 Task: Create a rule from the Agile list, Priority changed -> Complete task in the project BellTech if Priority Cleared then Complete Task
Action: Mouse moved to (898, 439)
Screenshot: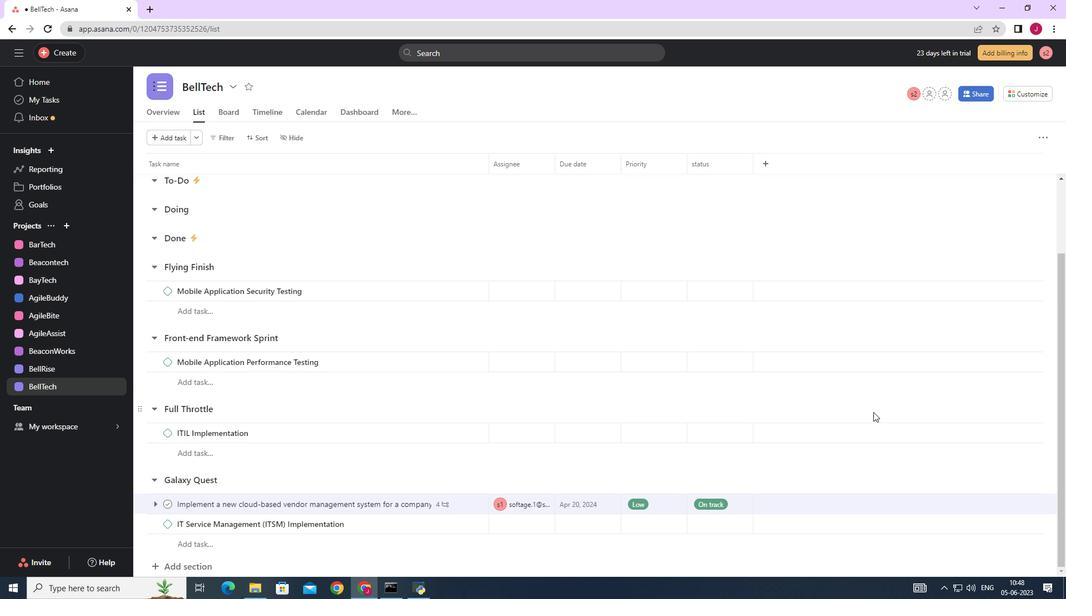 
Action: Mouse scrolled (898, 439) with delta (0, 0)
Screenshot: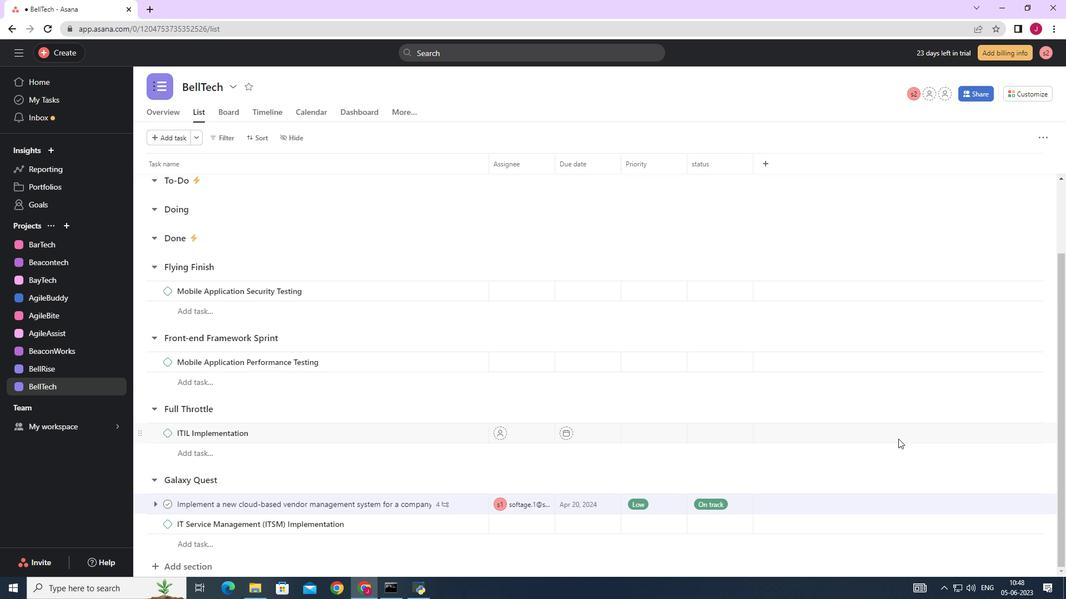 
Action: Mouse scrolled (898, 439) with delta (0, 0)
Screenshot: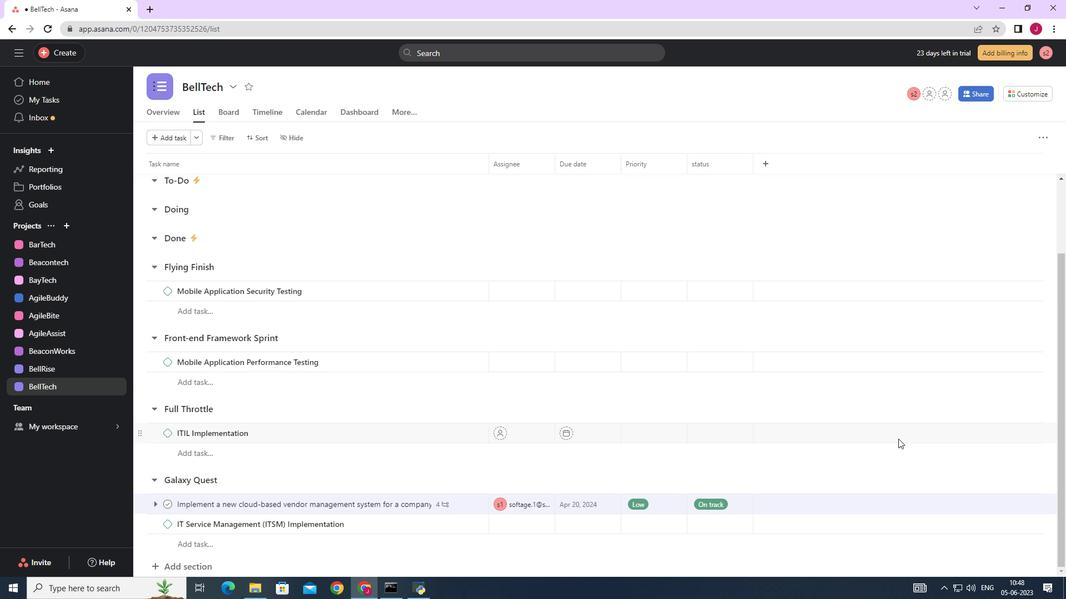 
Action: Mouse scrolled (898, 439) with delta (0, 0)
Screenshot: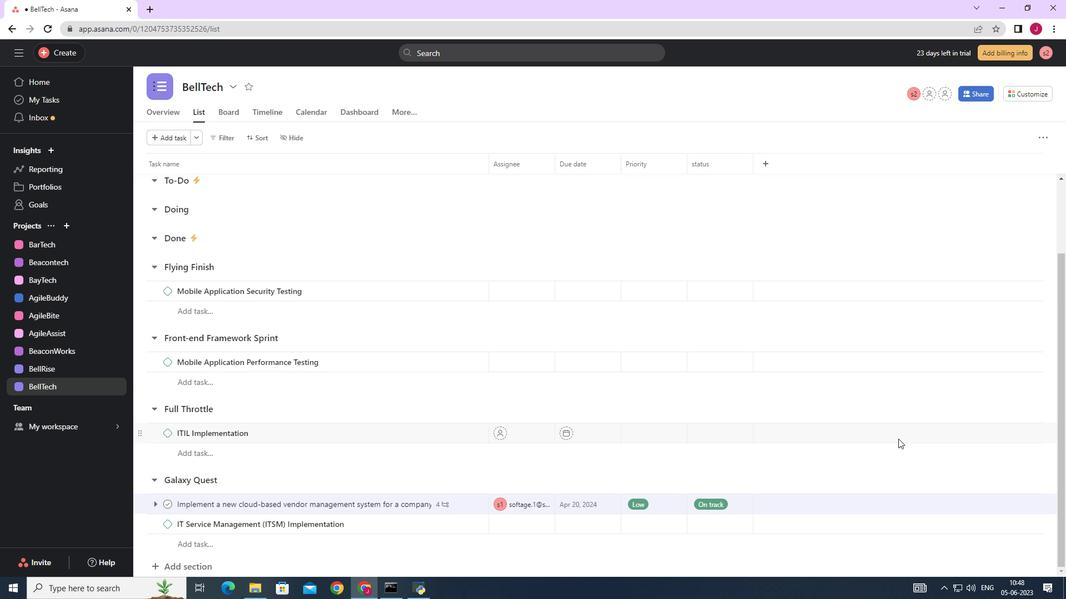 
Action: Mouse moved to (891, 465)
Screenshot: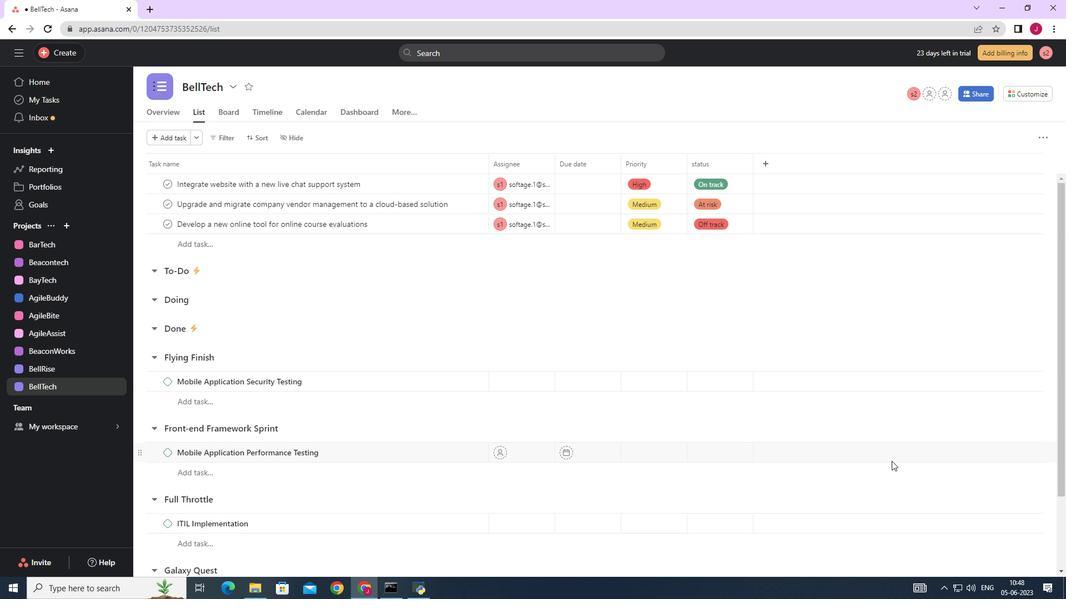 
Action: Mouse scrolled (891, 465) with delta (0, 0)
Screenshot: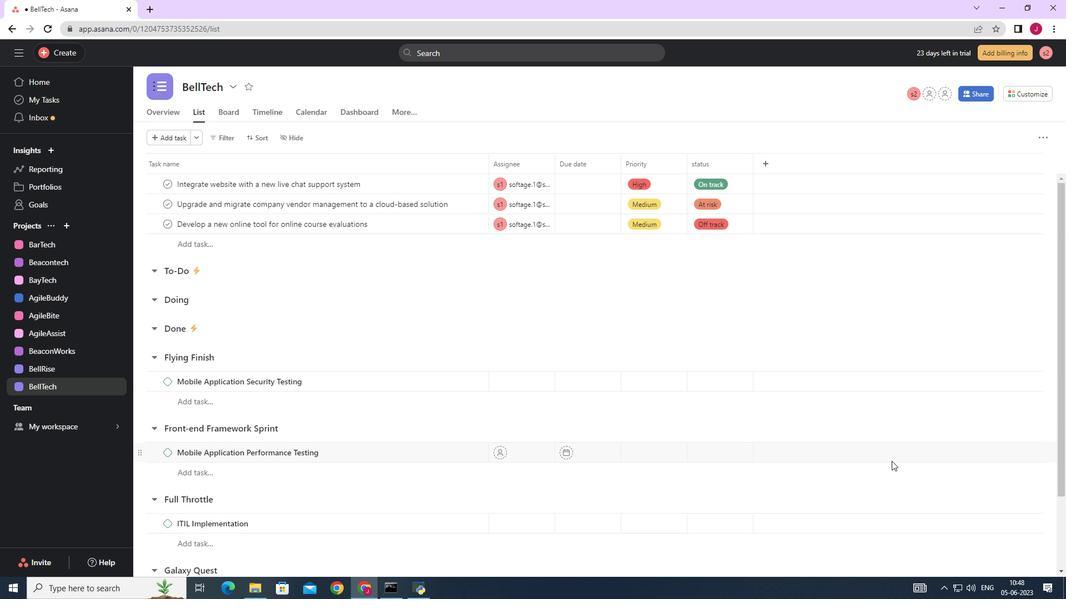 
Action: Mouse scrolled (891, 465) with delta (0, 0)
Screenshot: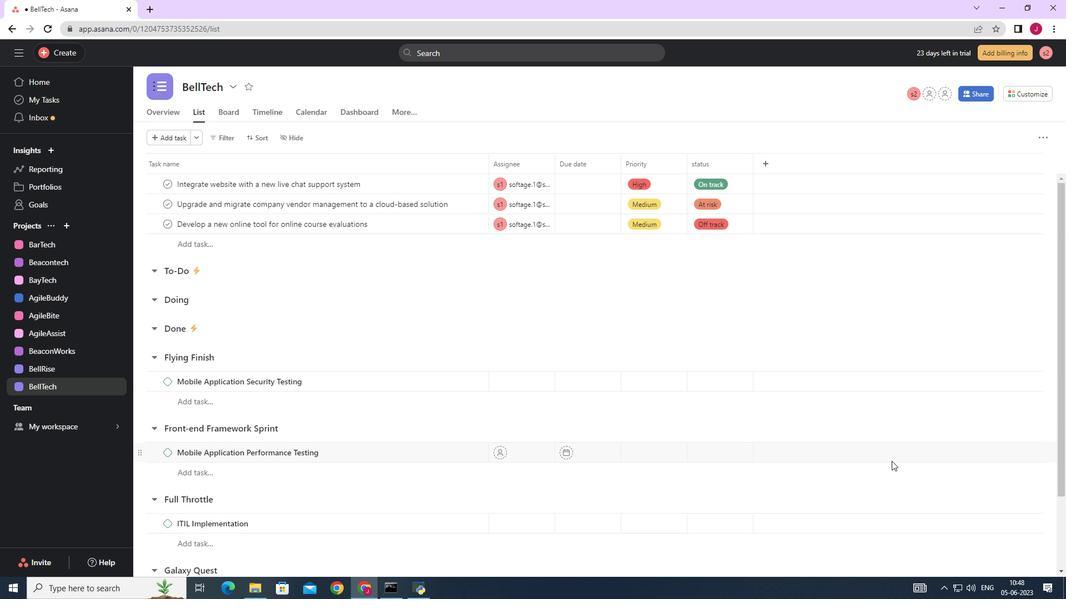 
Action: Mouse scrolled (891, 465) with delta (0, 0)
Screenshot: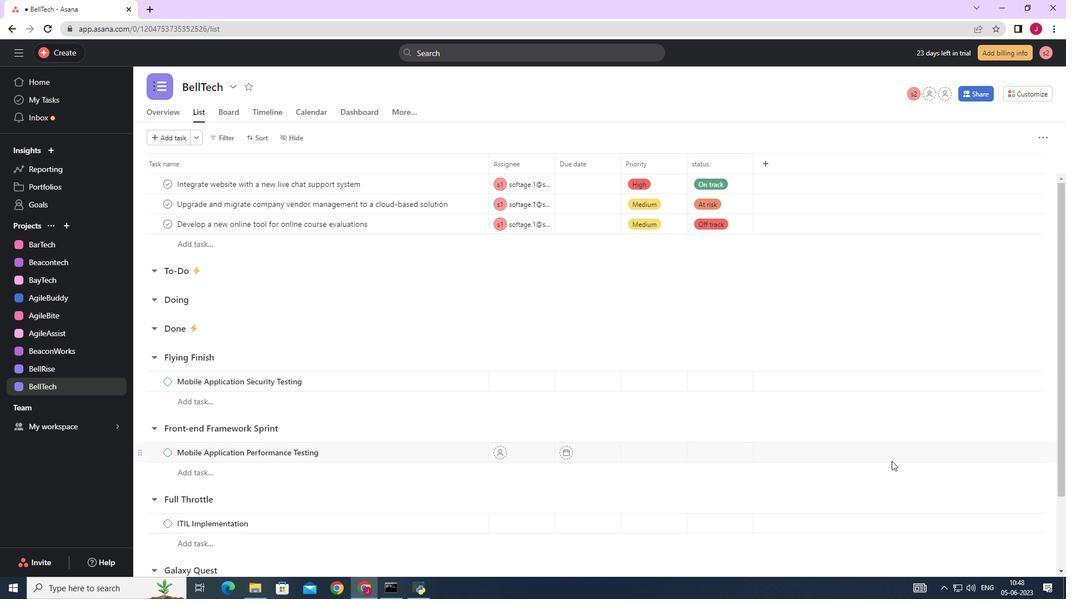 
Action: Mouse scrolled (891, 465) with delta (0, 0)
Screenshot: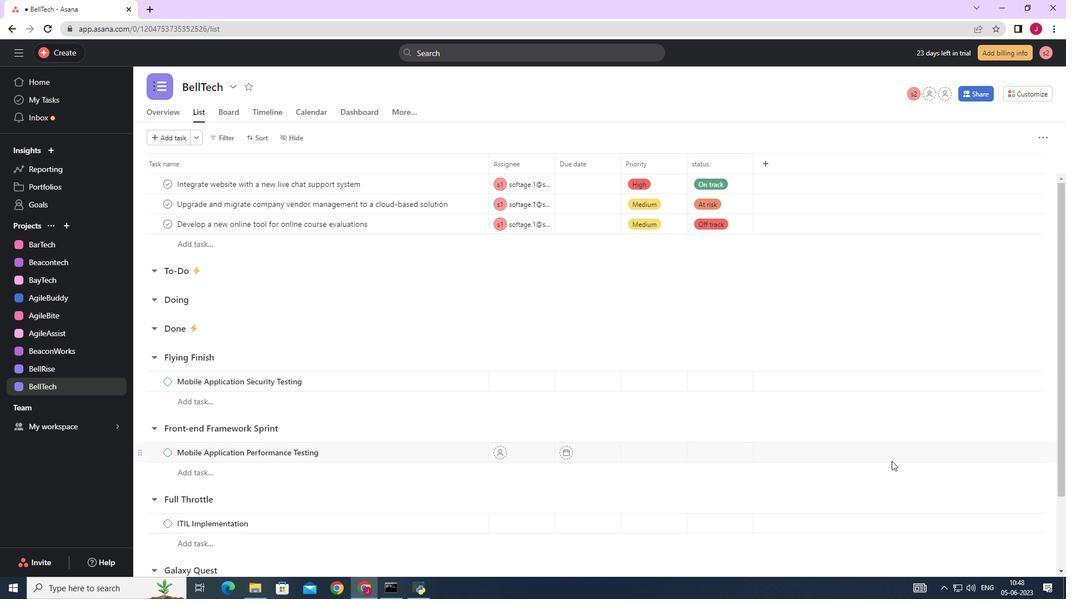 
Action: Mouse moved to (891, 466)
Screenshot: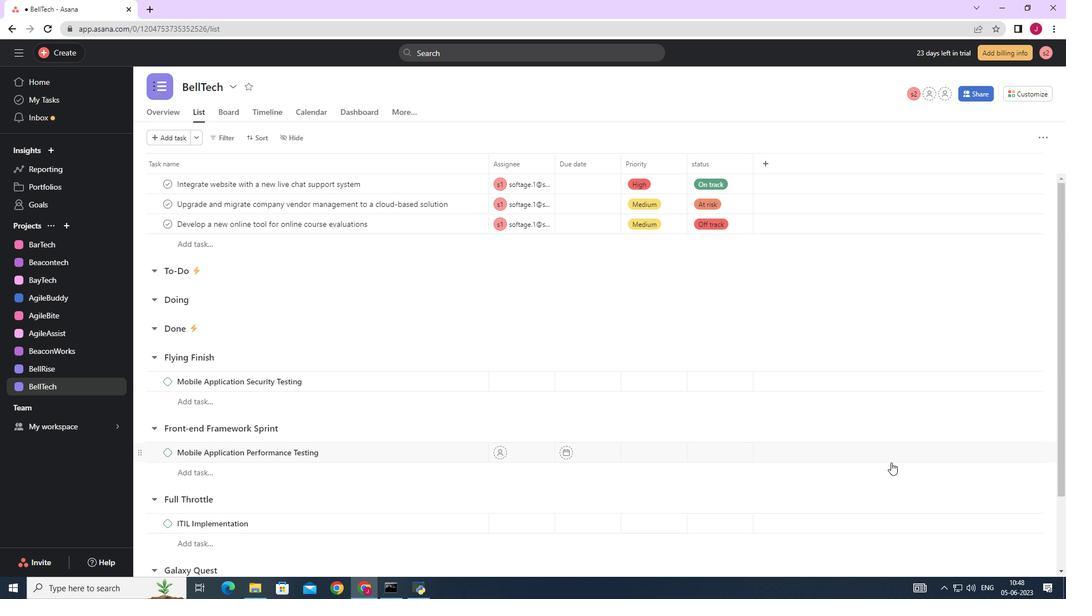 
Action: Mouse scrolled (891, 465) with delta (0, 0)
Screenshot: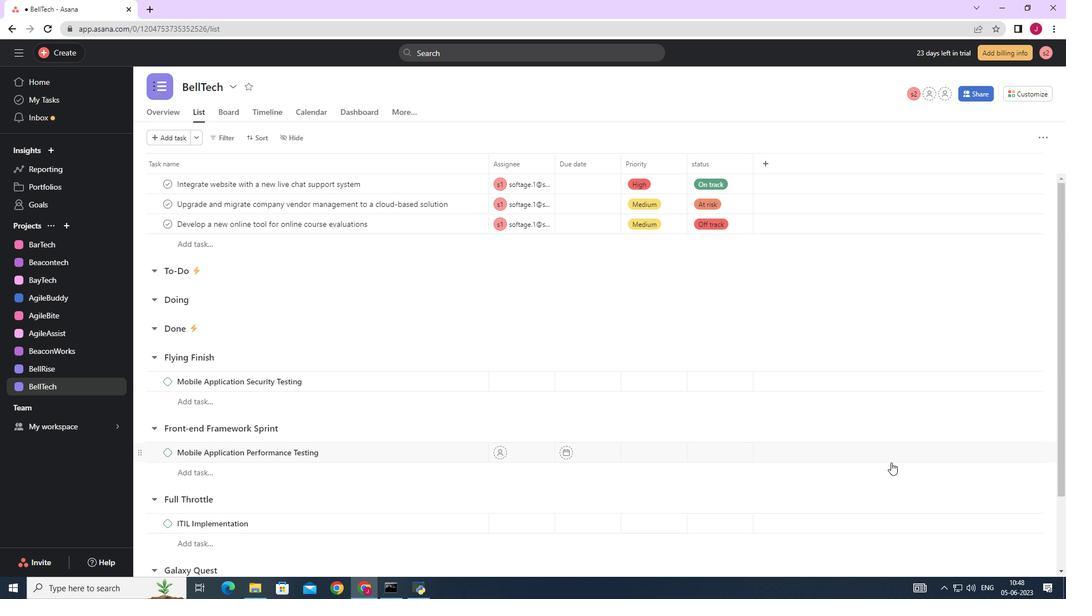 
Action: Mouse moved to (1037, 95)
Screenshot: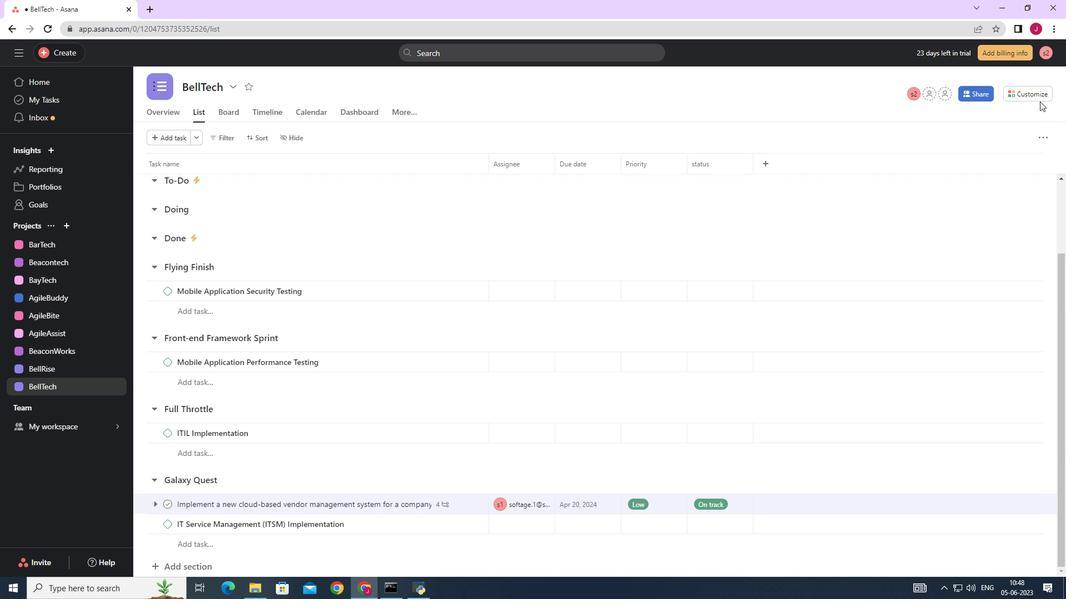 
Action: Mouse pressed left at (1037, 95)
Screenshot: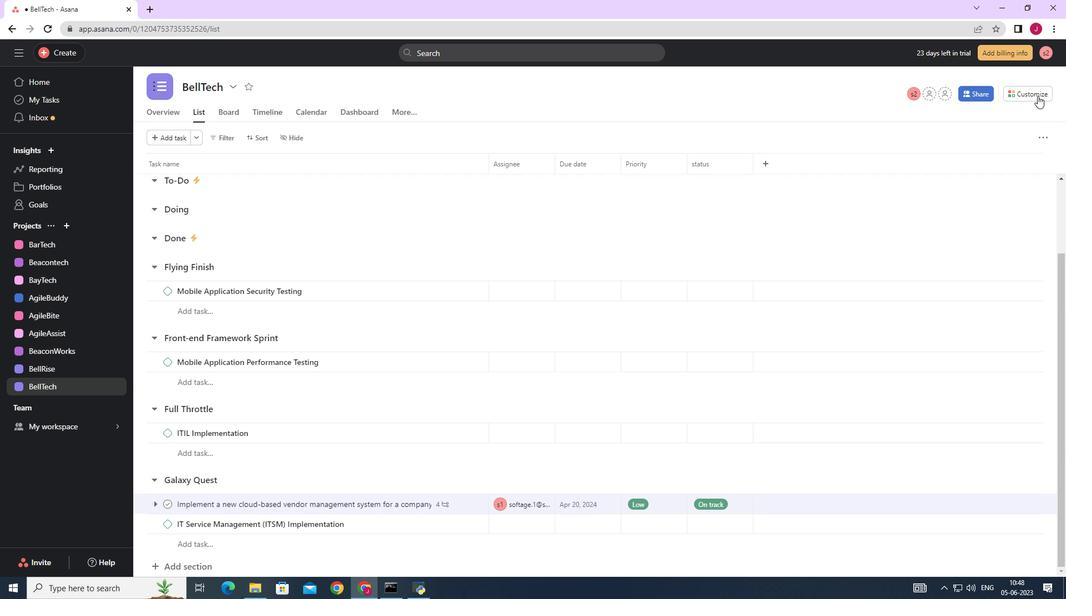 
Action: Mouse moved to (834, 244)
Screenshot: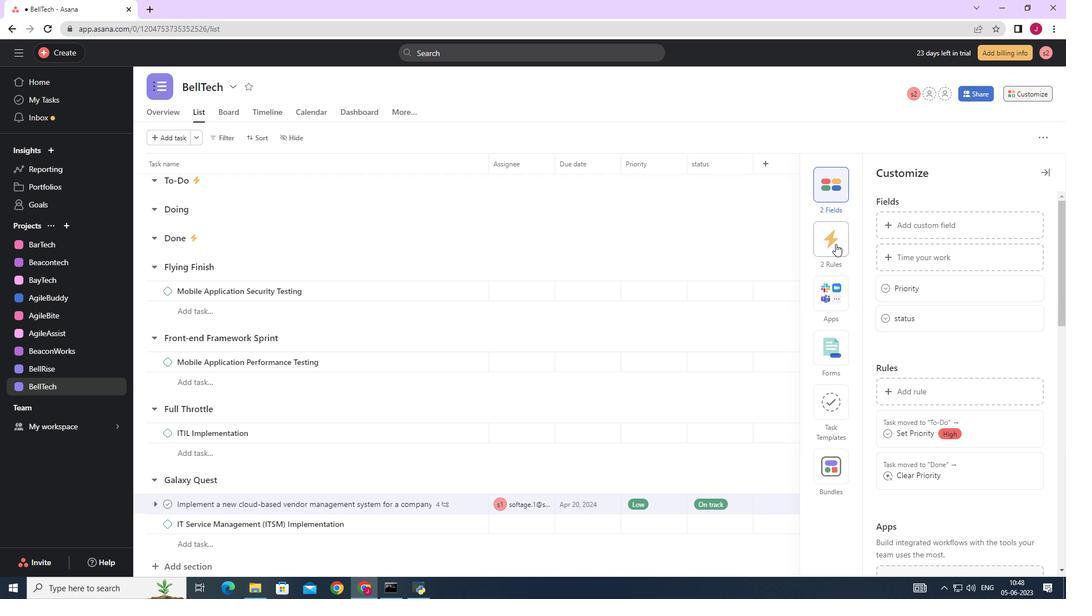 
Action: Mouse pressed left at (834, 244)
Screenshot: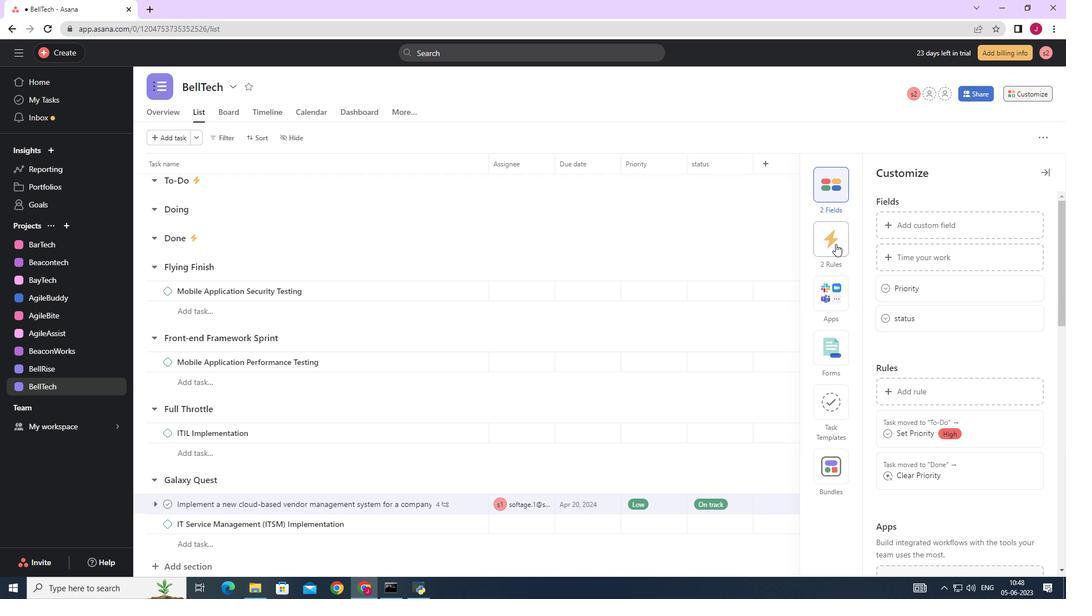 
Action: Mouse moved to (920, 230)
Screenshot: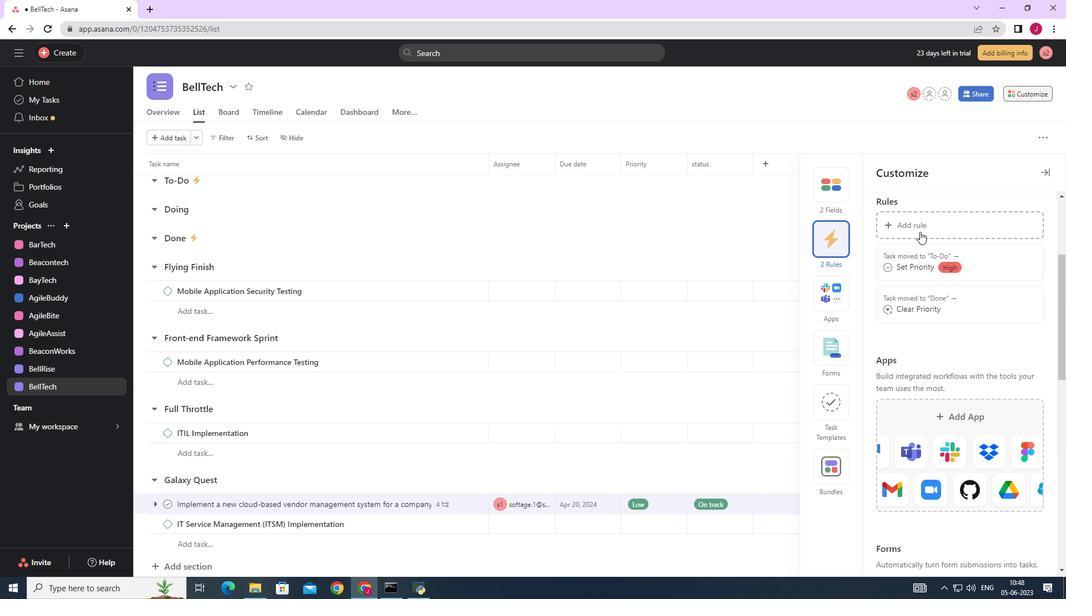 
Action: Mouse pressed left at (920, 230)
Screenshot: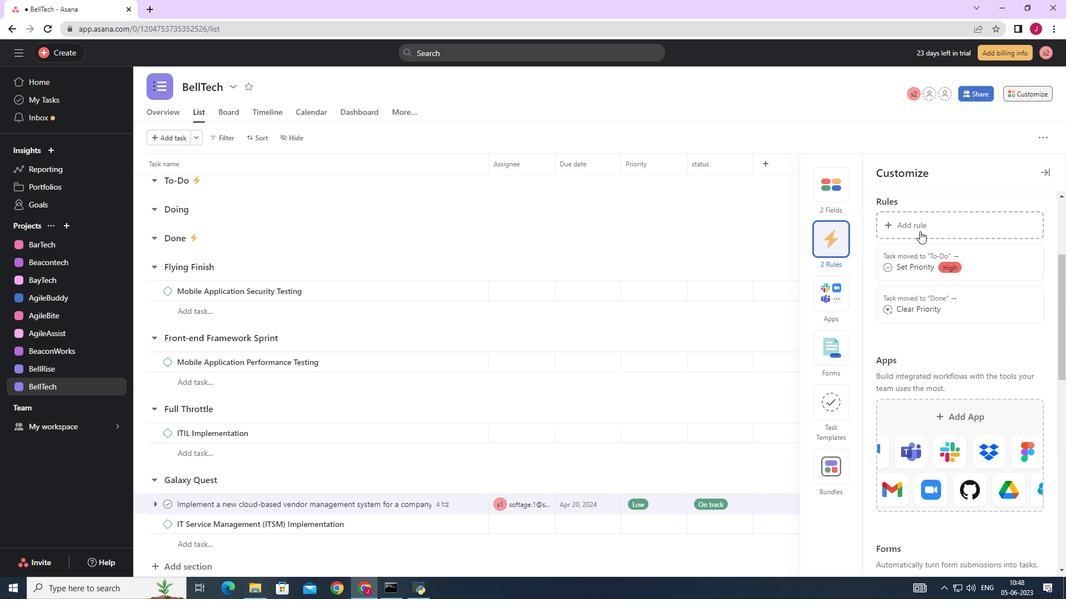 
Action: Mouse moved to (226, 164)
Screenshot: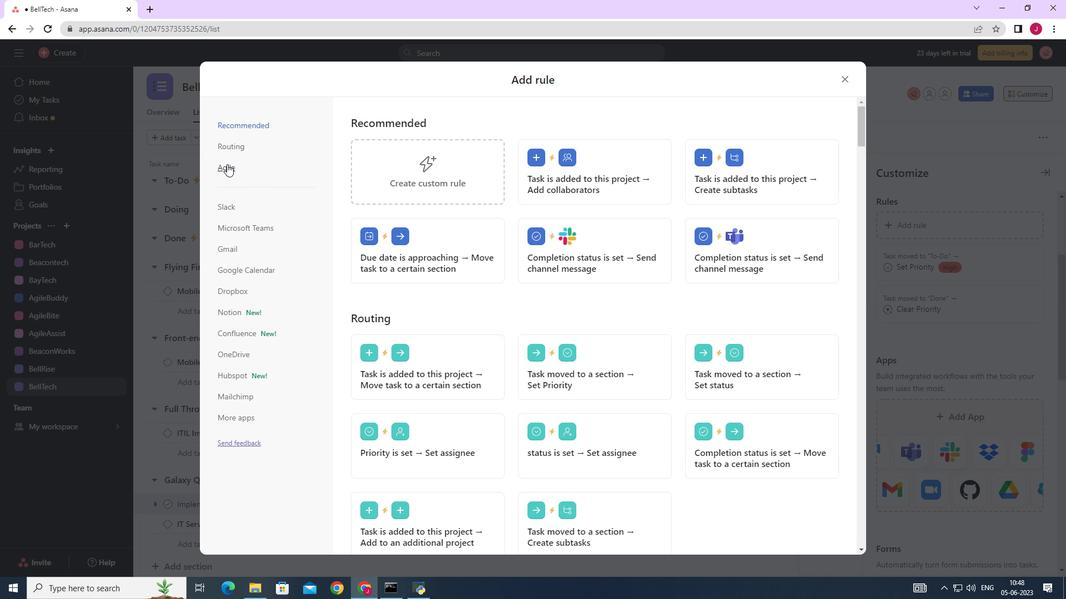 
Action: Mouse pressed left at (226, 164)
Screenshot: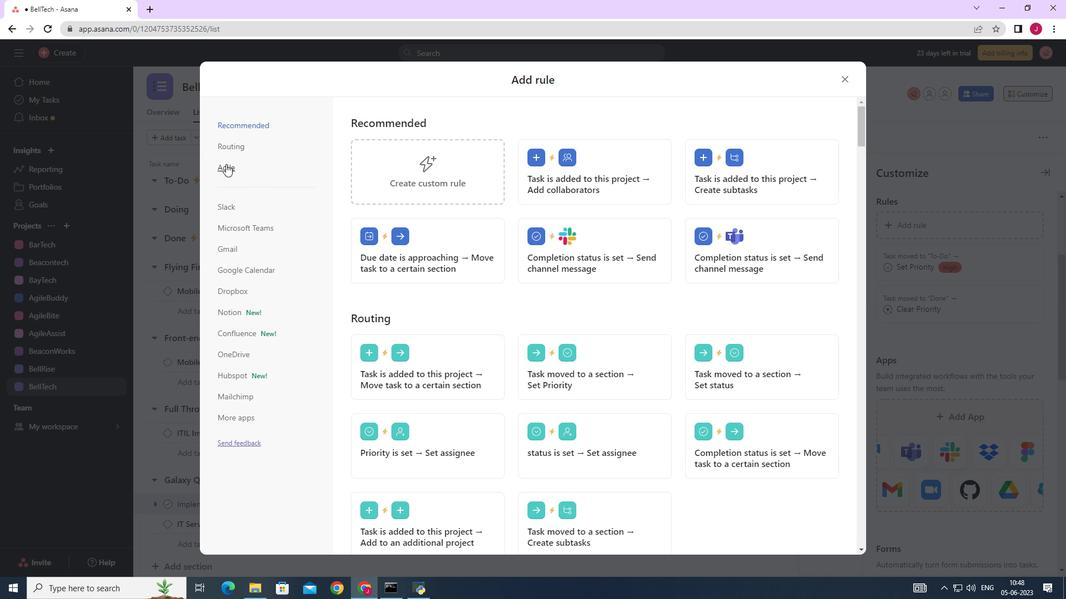 
Action: Mouse moved to (469, 158)
Screenshot: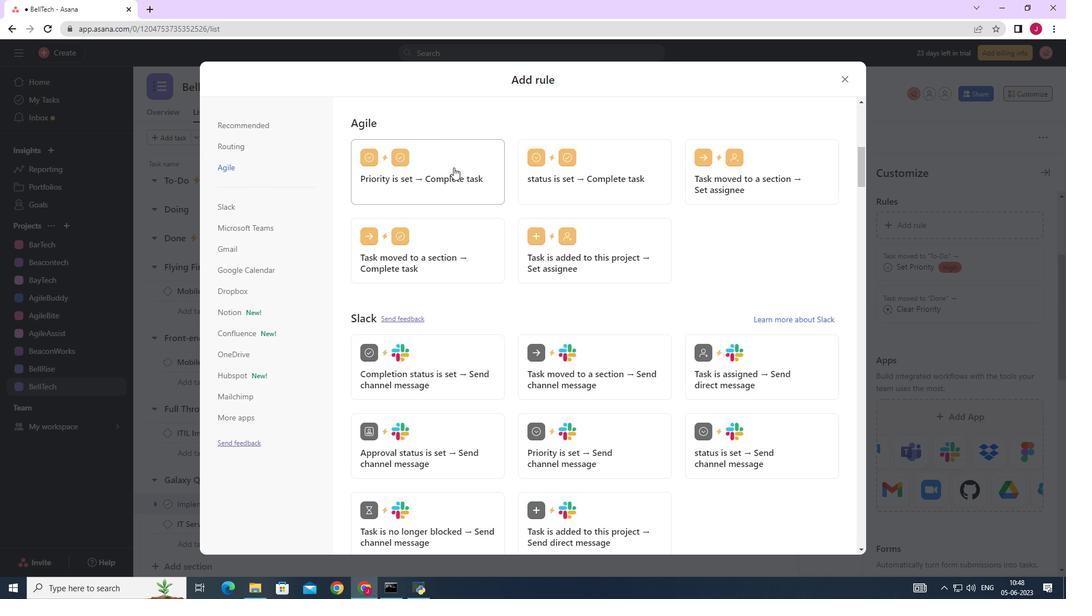 
Action: Mouse pressed left at (469, 158)
Screenshot: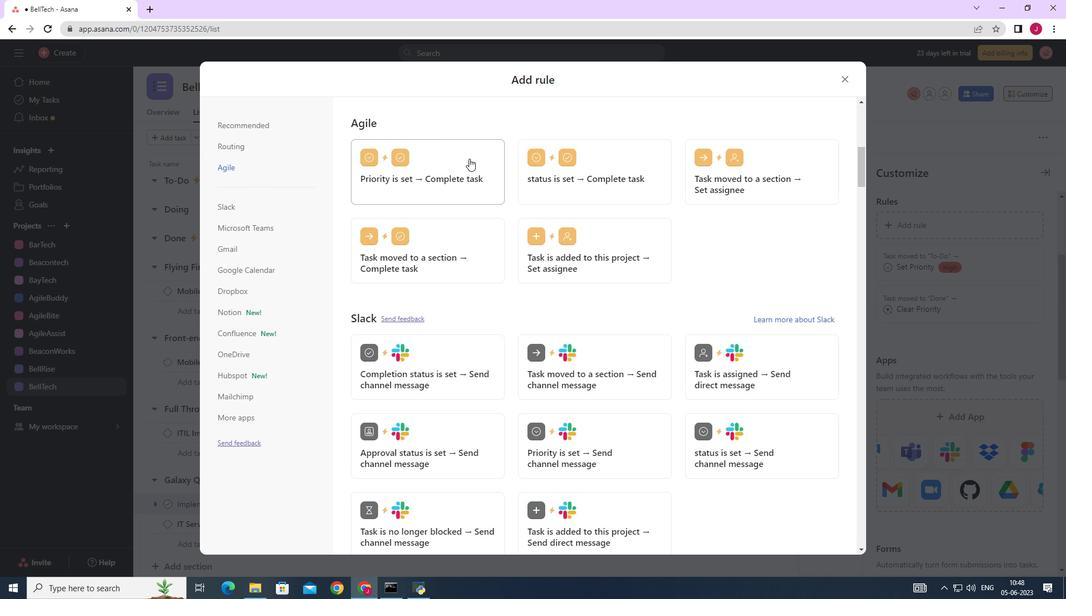 
Action: Mouse moved to (426, 297)
Screenshot: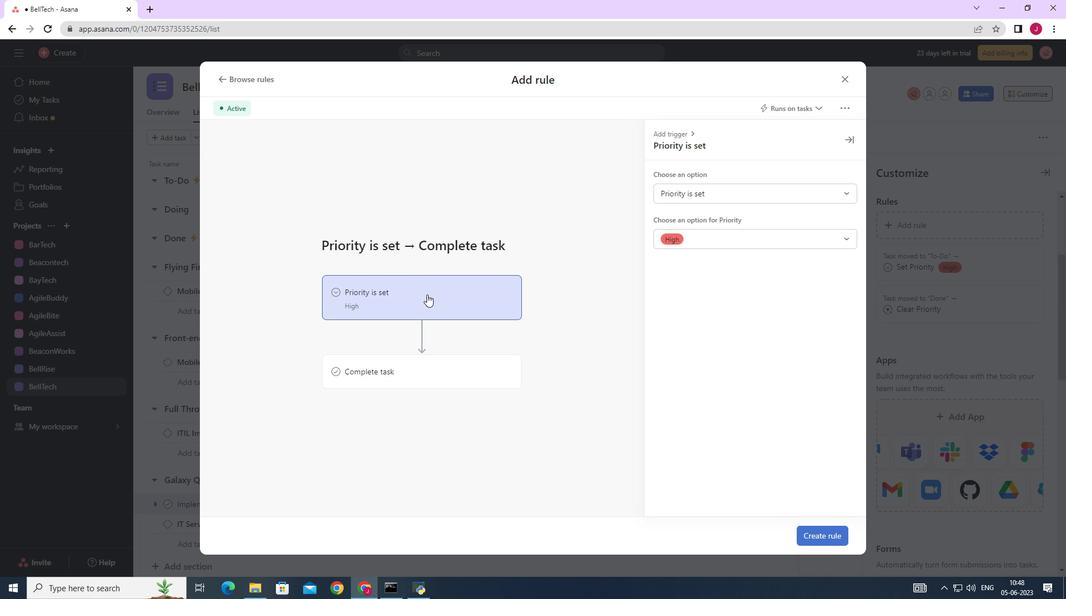 
Action: Mouse pressed left at (426, 297)
Screenshot: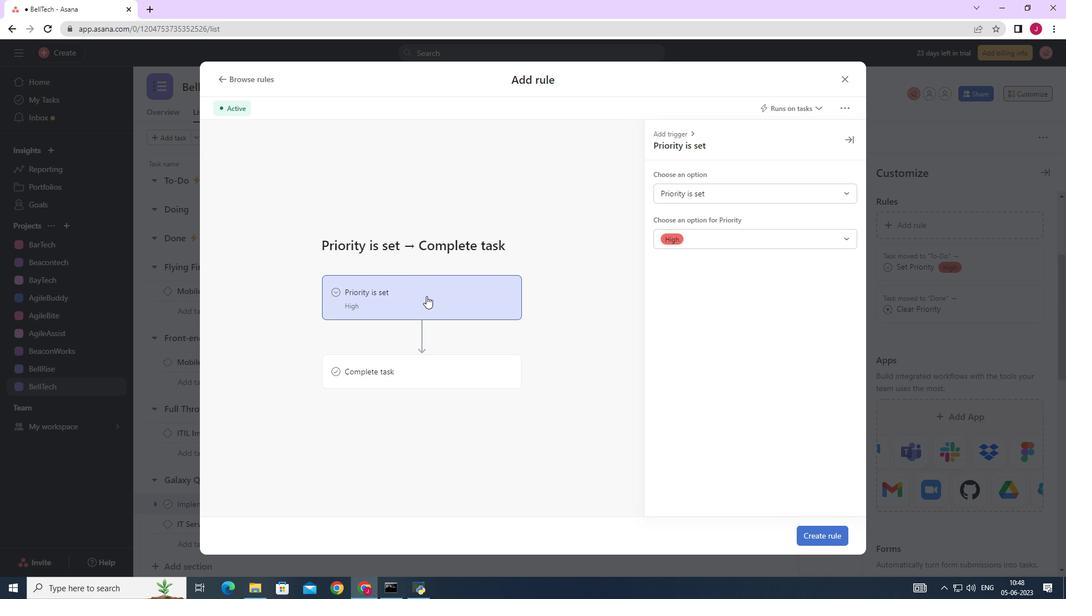 
Action: Mouse moved to (434, 372)
Screenshot: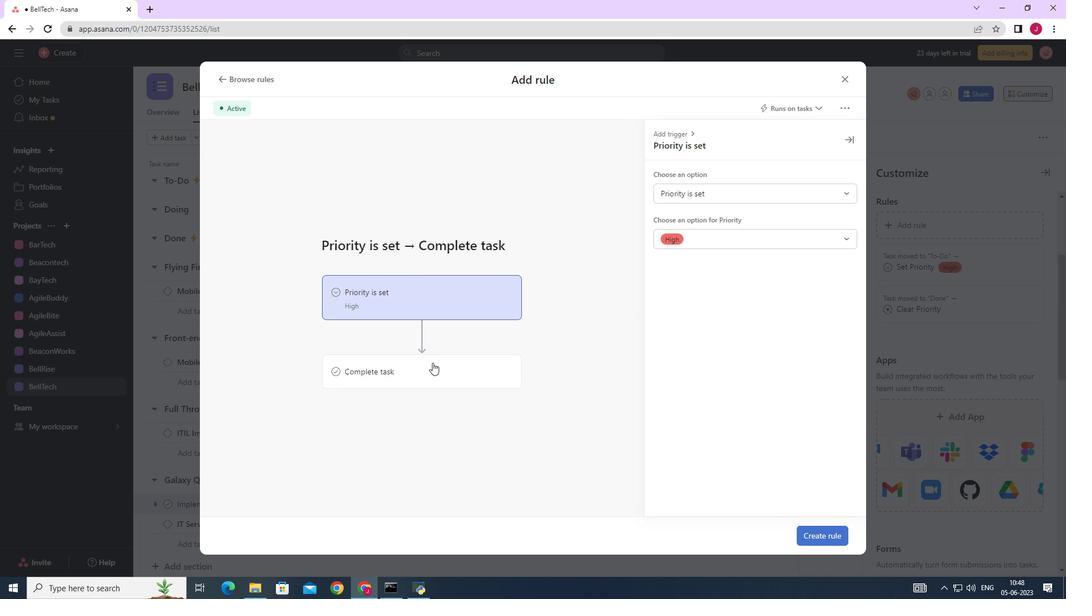 
Action: Mouse pressed left at (434, 372)
Screenshot: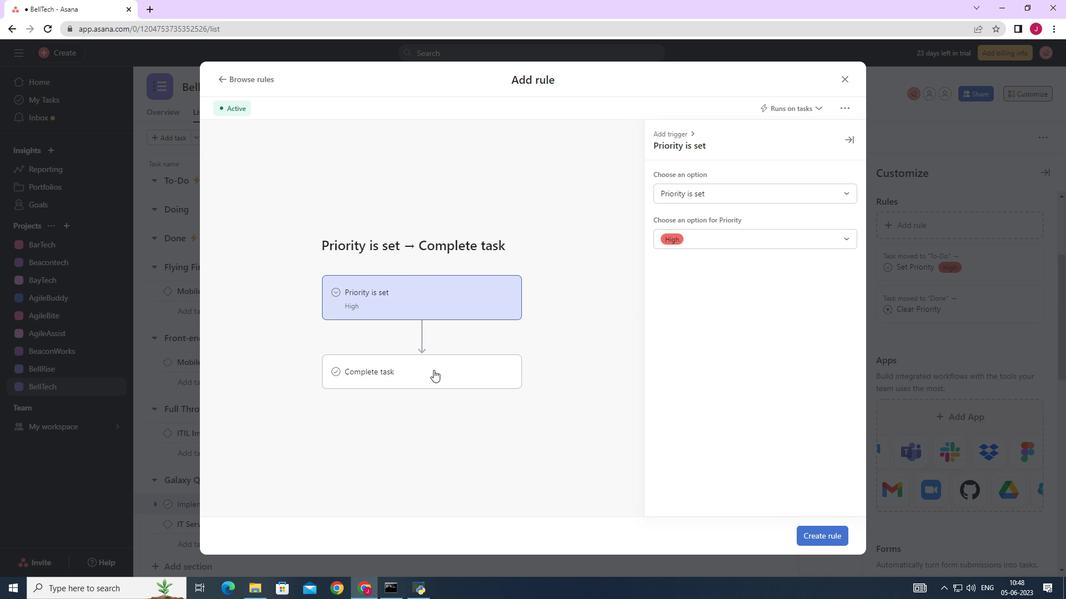 
Action: Mouse moved to (698, 189)
Screenshot: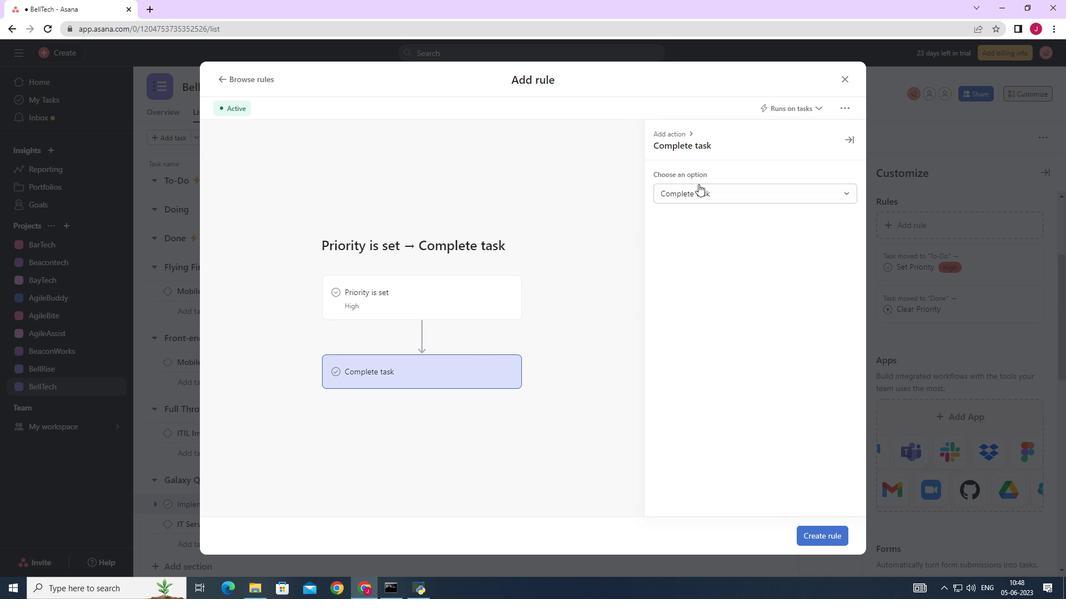 
Action: Mouse pressed left at (698, 189)
Screenshot: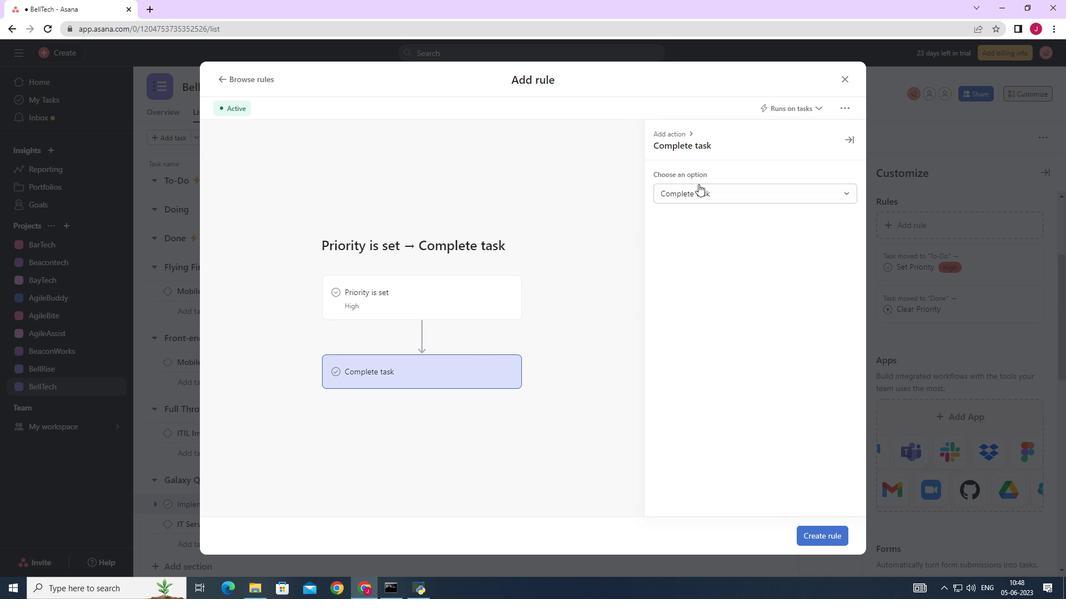 
Action: Mouse moved to (468, 276)
Screenshot: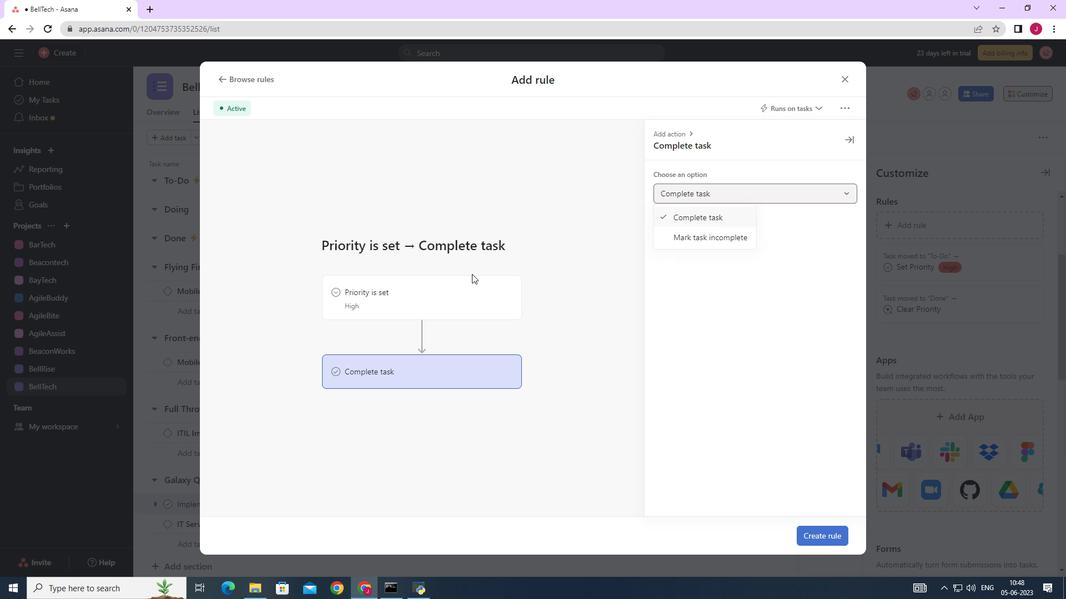 
Action: Mouse pressed left at (468, 276)
Screenshot: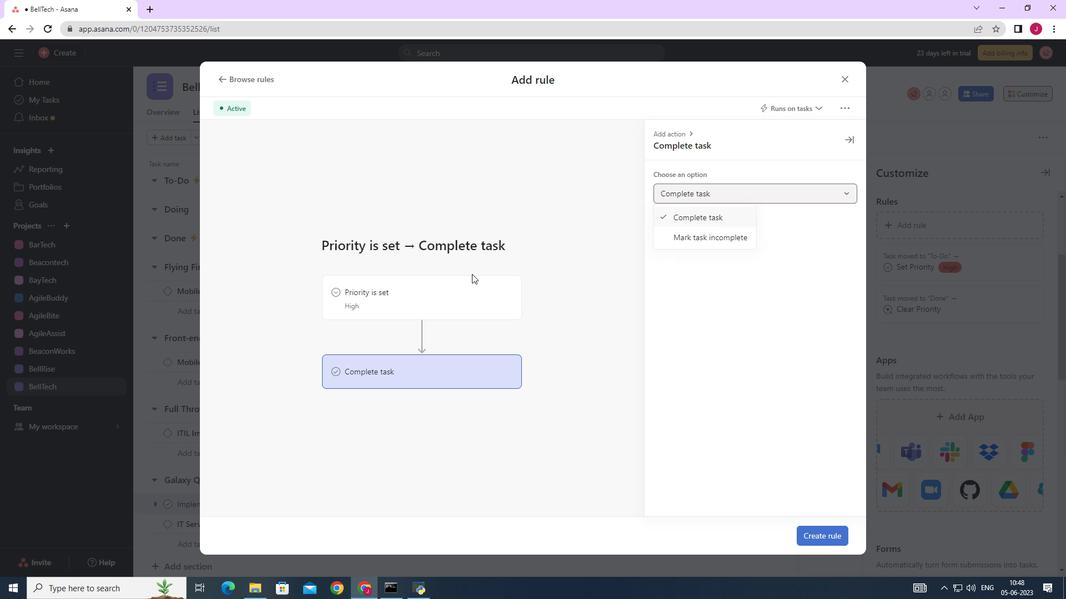 
Action: Mouse moved to (729, 191)
Screenshot: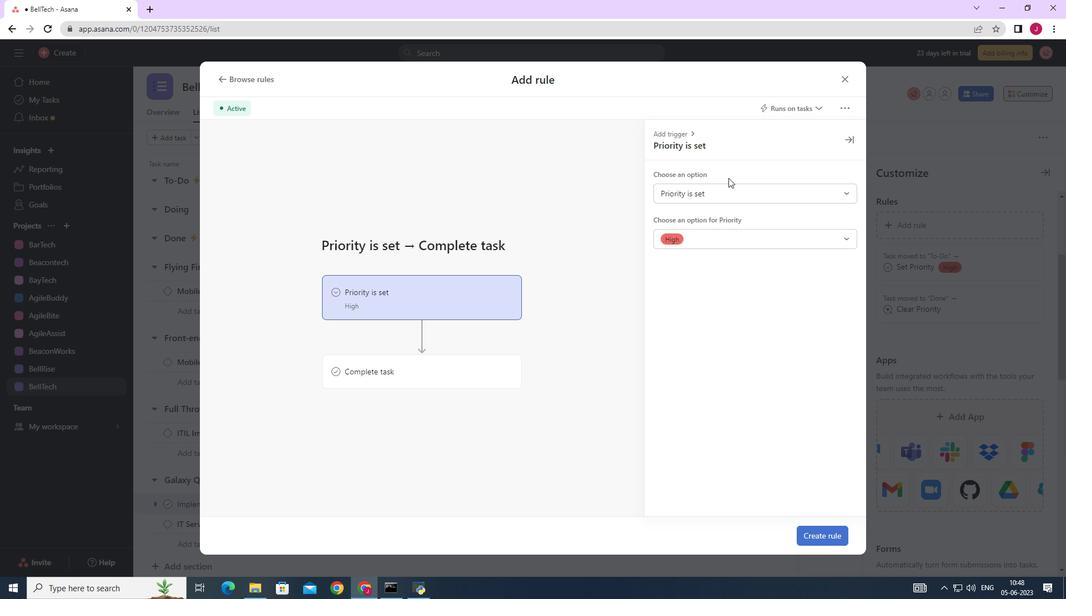 
Action: Mouse pressed left at (729, 191)
Screenshot: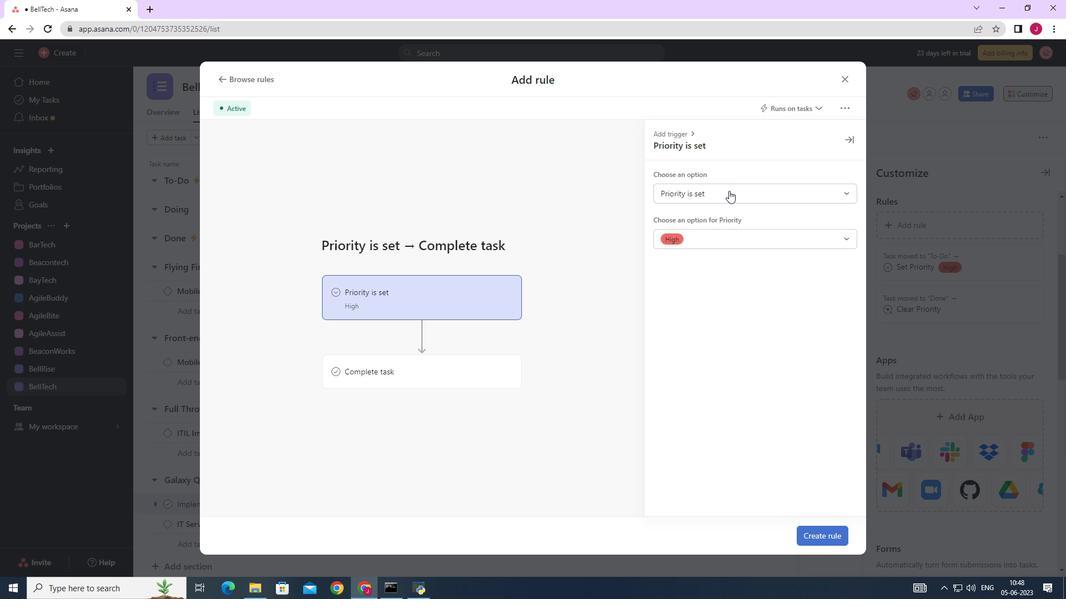 
Action: Mouse moved to (717, 241)
Screenshot: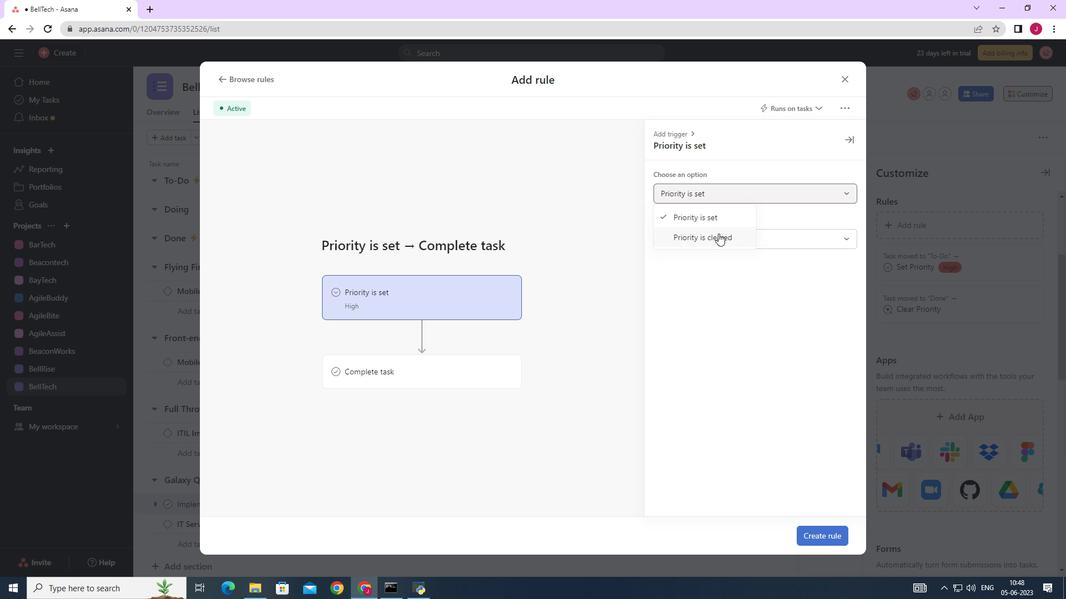 
Action: Mouse pressed left at (717, 241)
Screenshot: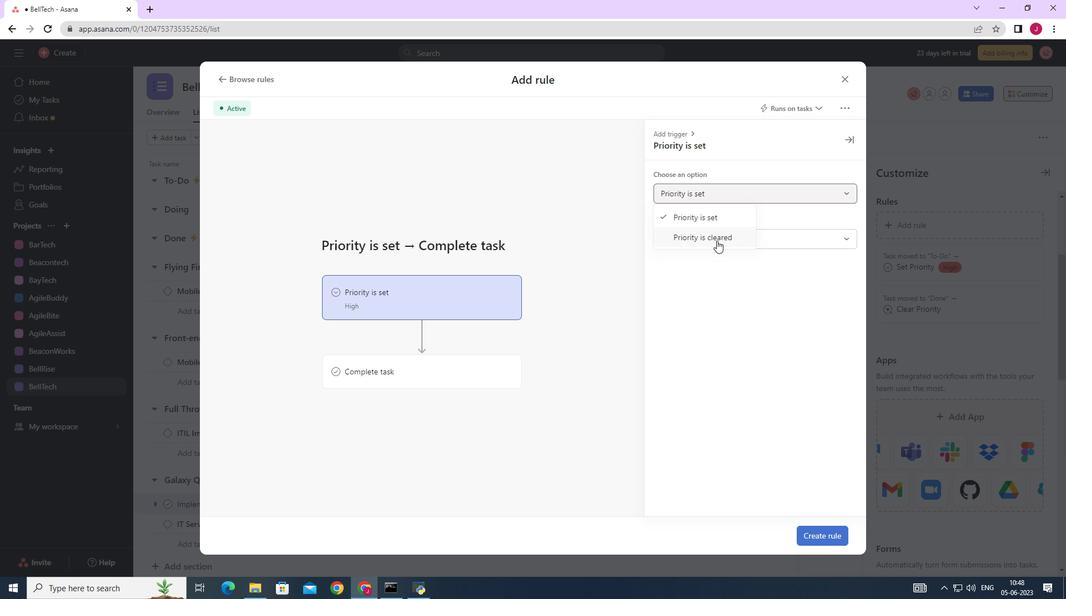 
Action: Mouse moved to (487, 363)
Screenshot: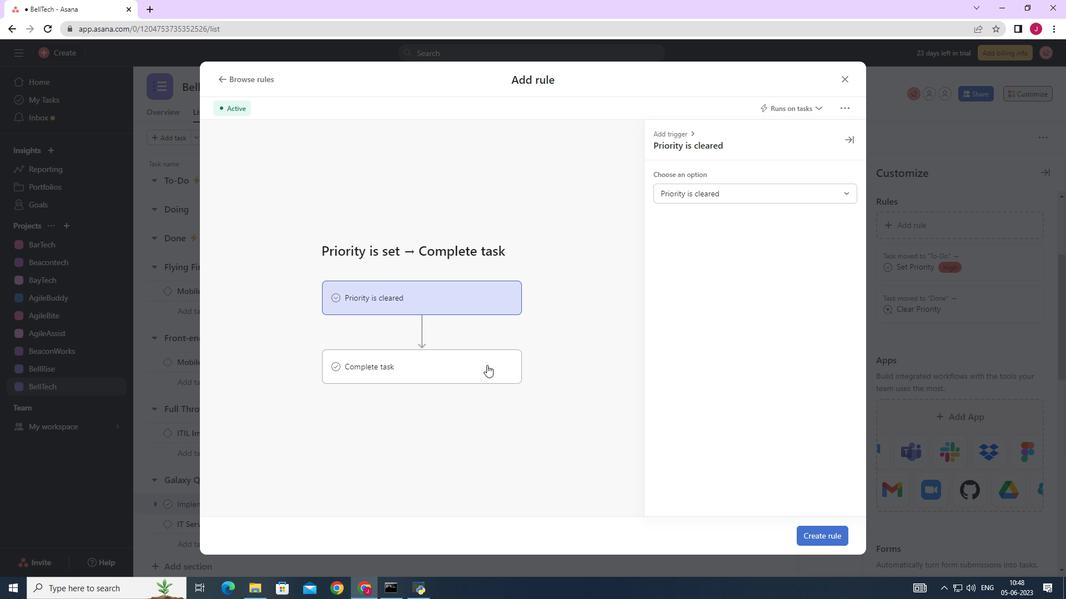 
Action: Mouse pressed left at (487, 363)
Screenshot: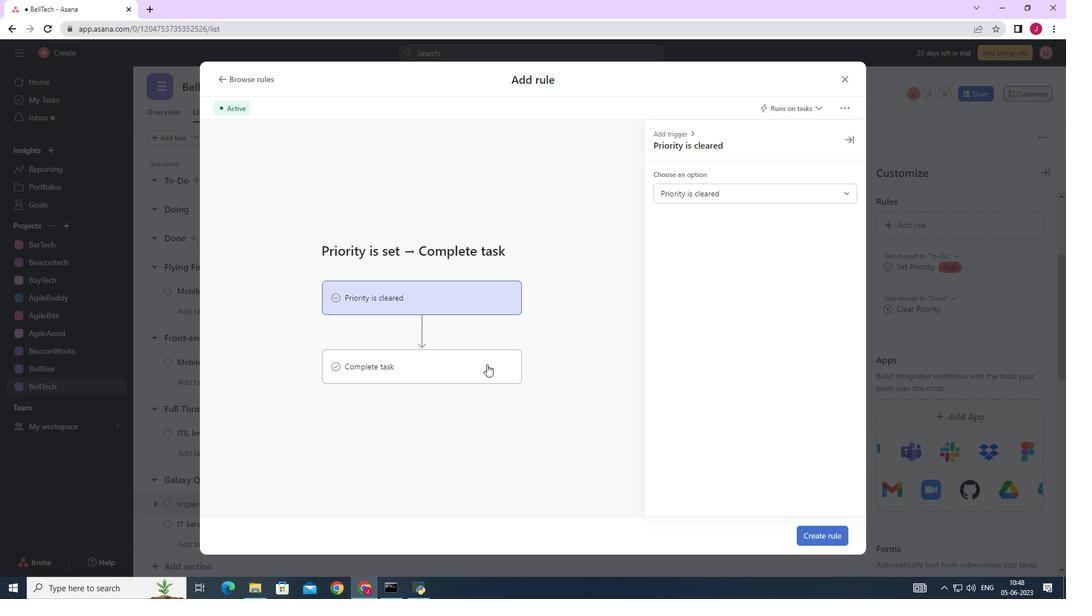 
Action: Mouse moved to (820, 538)
Screenshot: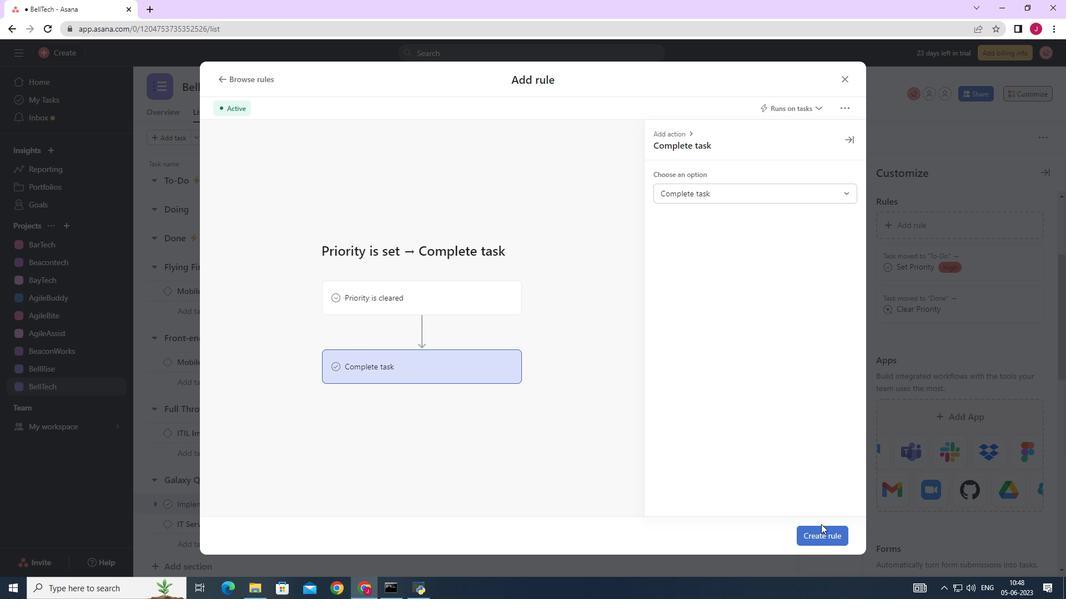 
Action: Mouse pressed left at (820, 538)
Screenshot: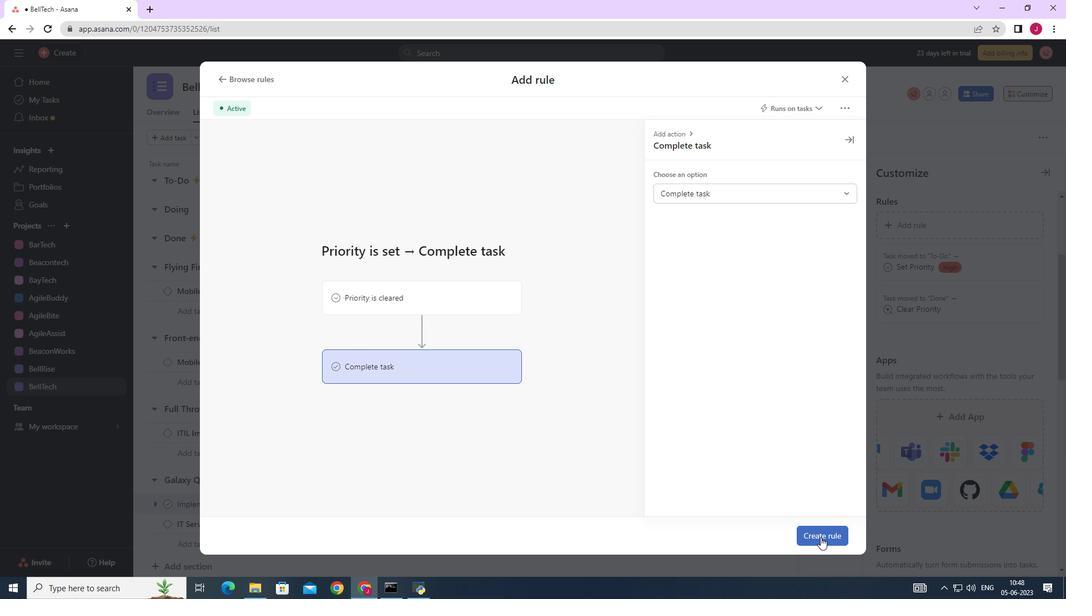 
Action: Mouse moved to (808, 507)
Screenshot: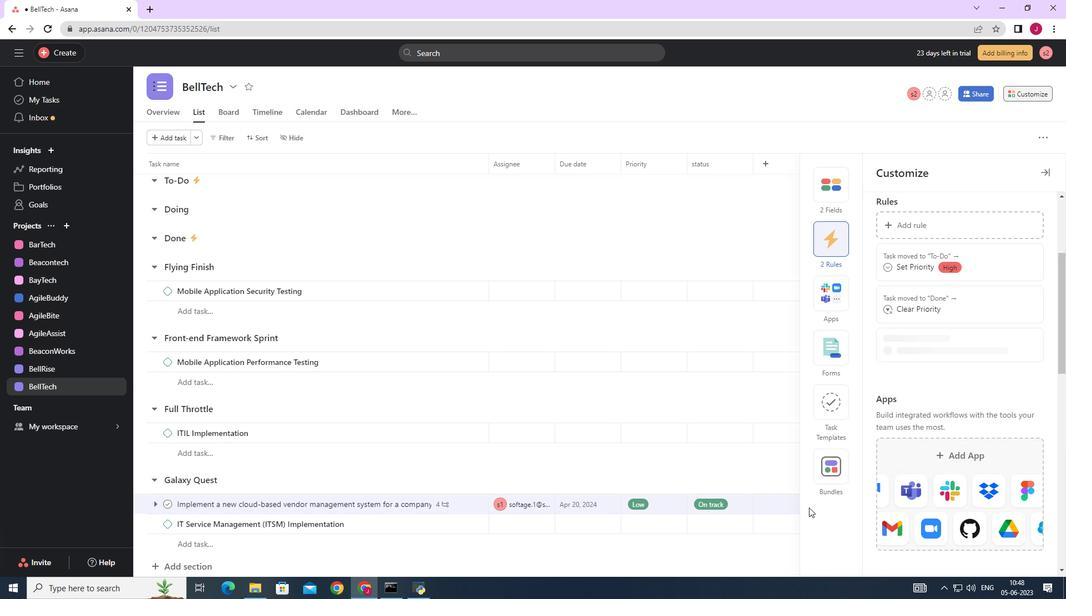 
